 Task: Create Card Card0000000123 in Board Board0000000031 in Workspace WS0000000011 in Trello. Create Card Card0000000124 in Board Board0000000031 in Workspace WS0000000011 in Trello. Create Card Card0000000125 in Board Board0000000032 in Workspace WS0000000011 in Trello. Create Card Card0000000126 in Board Board0000000032 in Workspace WS0000000011 in Trello. Create Card Card0000000127 in Board Board0000000032 in Workspace WS0000000011 in Trello
Action: Mouse moved to (406, 429)
Screenshot: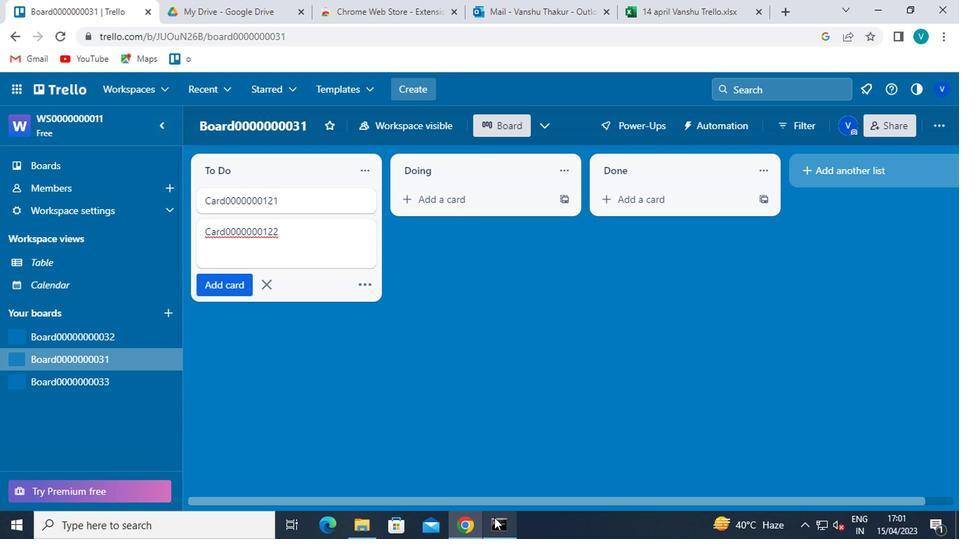 
Action: Key pressed <Key.enter><Key.shift>CARD0000000123<Key.enter><Key.shift>CARD0000000124
Screenshot: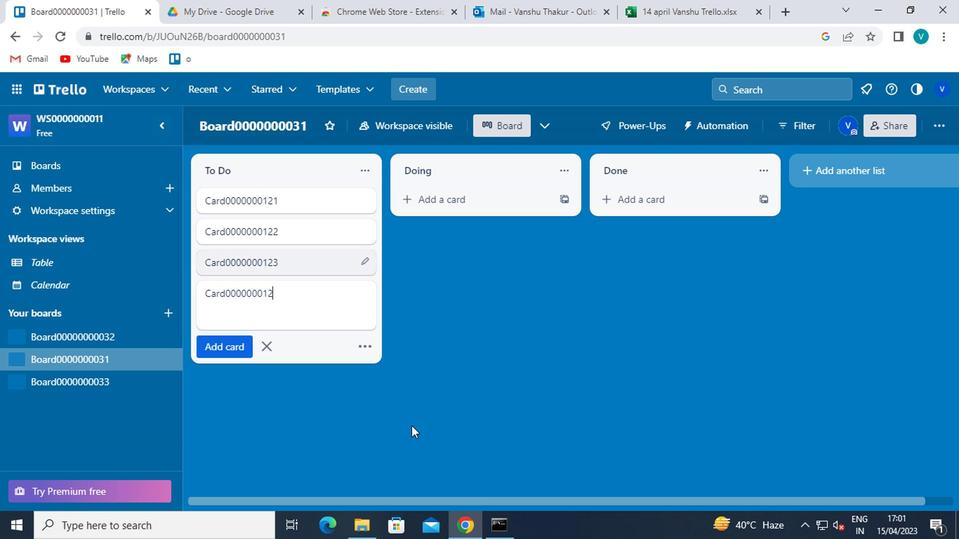 
Action: Mouse moved to (111, 339)
Screenshot: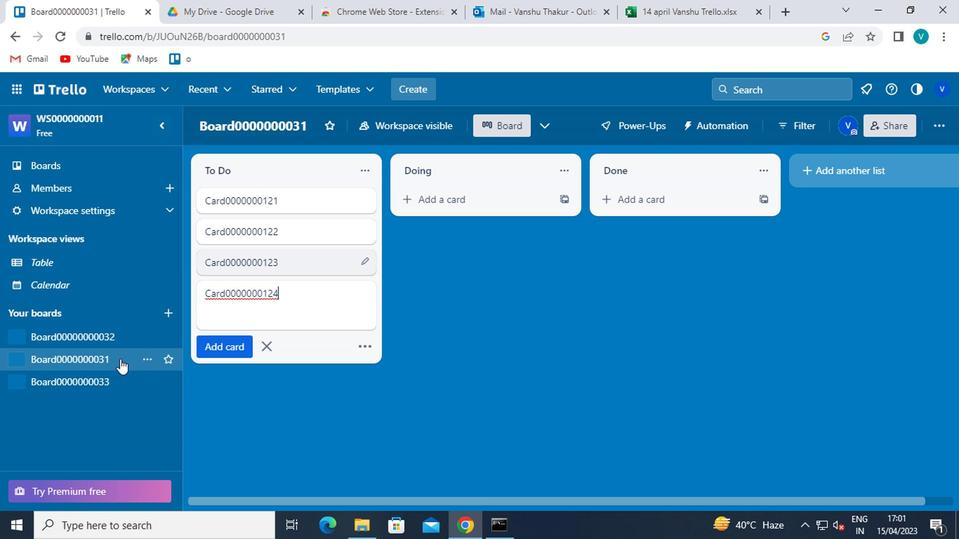 
Action: Mouse pressed left at (111, 339)
Screenshot: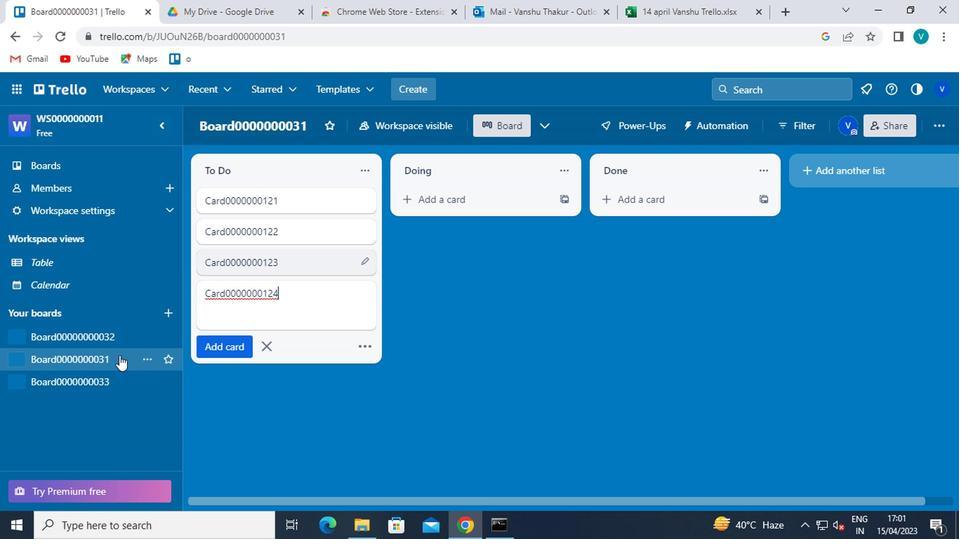 
Action: Mouse moved to (244, 195)
Screenshot: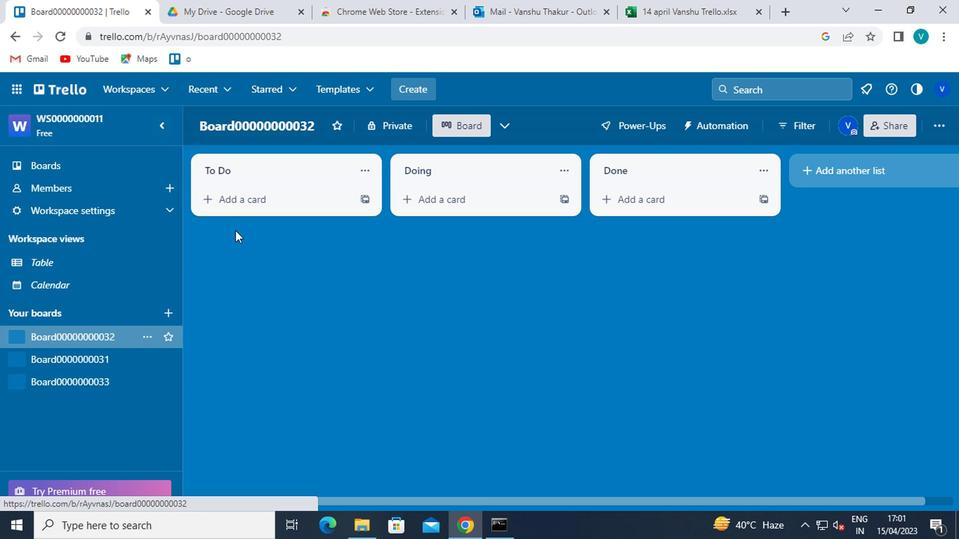 
Action: Mouse pressed left at (244, 195)
Screenshot: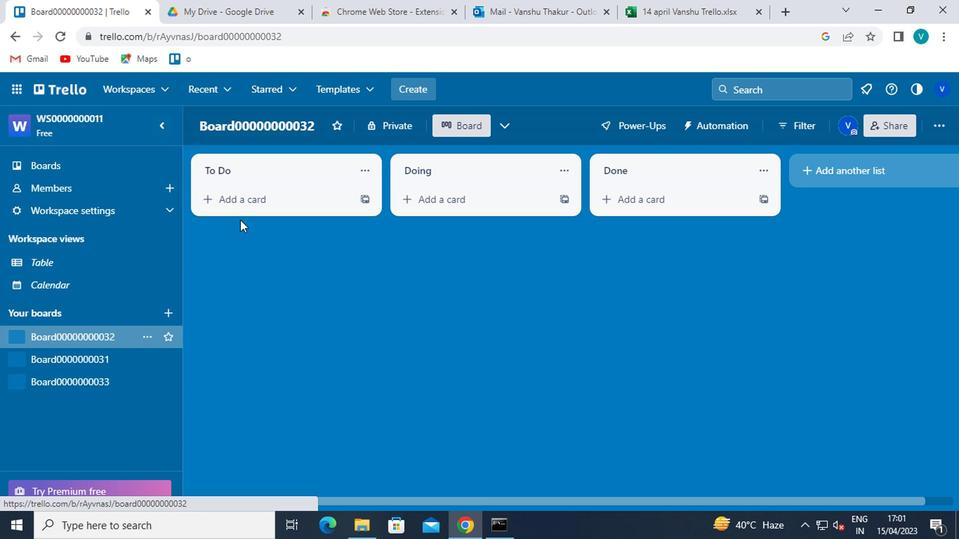 
Action: Key pressed <Key.shift>CARD0000000125<Key.enter><Key.shift>CARD0000000126<Key.enter><Key.shift>CARD0000000127
Screenshot: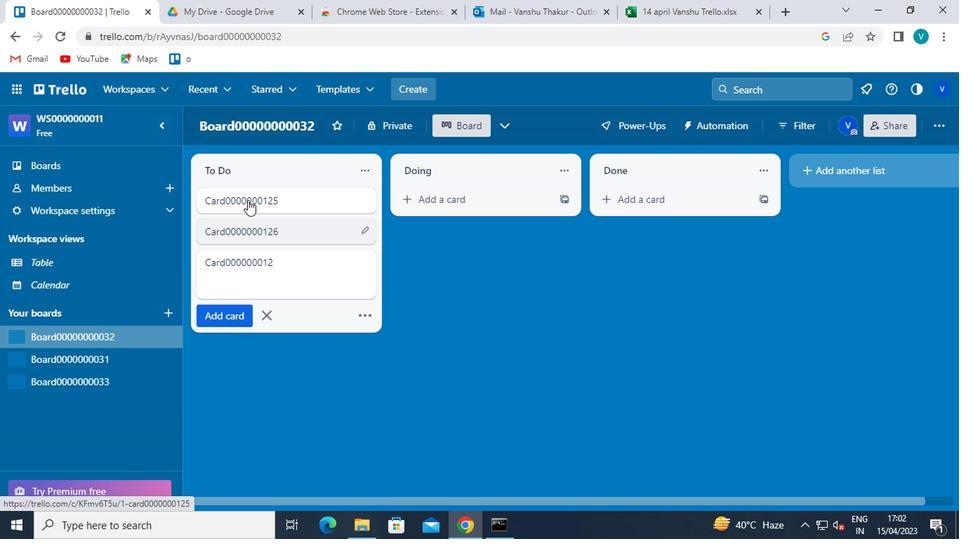 
